 Task: Add a custom profile with the name "Slow 2G".
Action: Mouse moved to (962, 23)
Screenshot: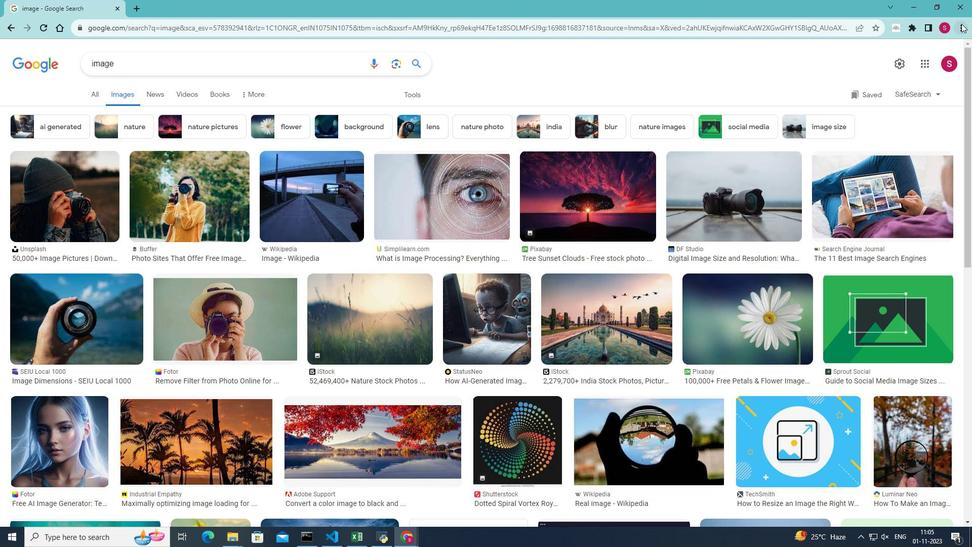 
Action: Mouse pressed left at (962, 23)
Screenshot: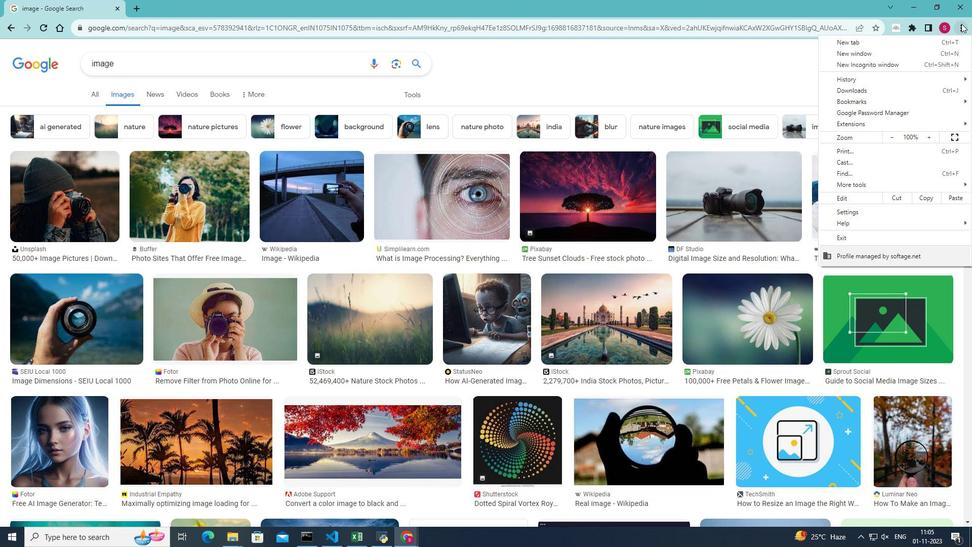 
Action: Mouse moved to (851, 185)
Screenshot: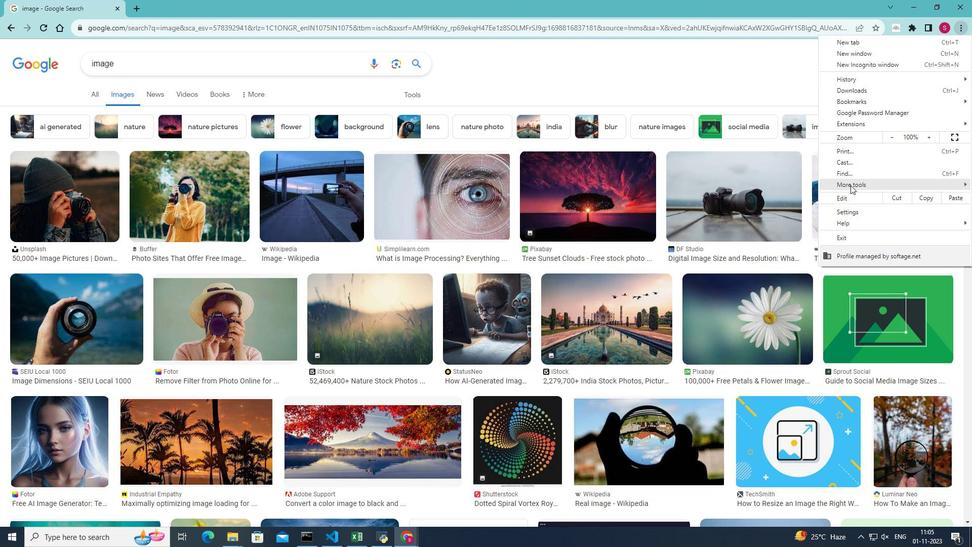 
Action: Mouse pressed left at (851, 185)
Screenshot: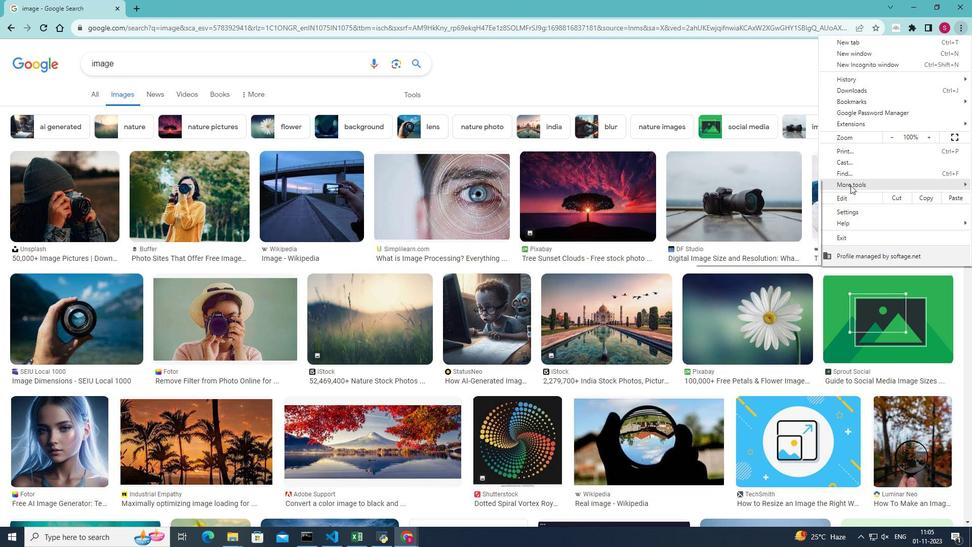 
Action: Mouse moved to (749, 257)
Screenshot: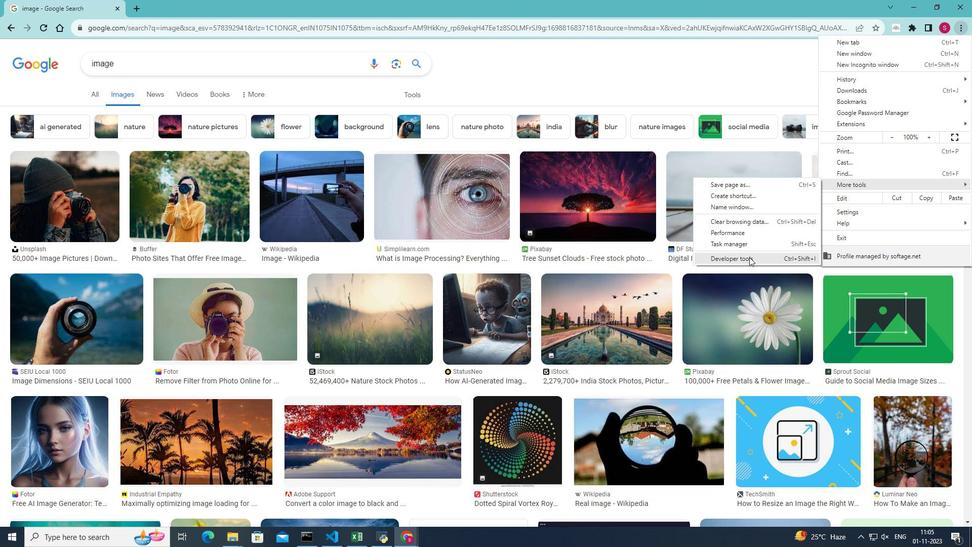 
Action: Mouse pressed left at (749, 257)
Screenshot: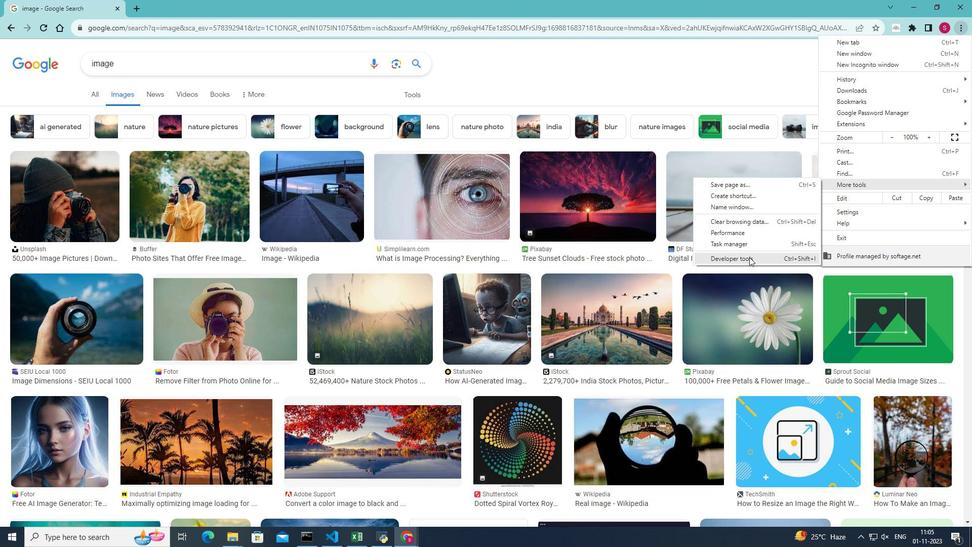 
Action: Mouse moved to (840, 47)
Screenshot: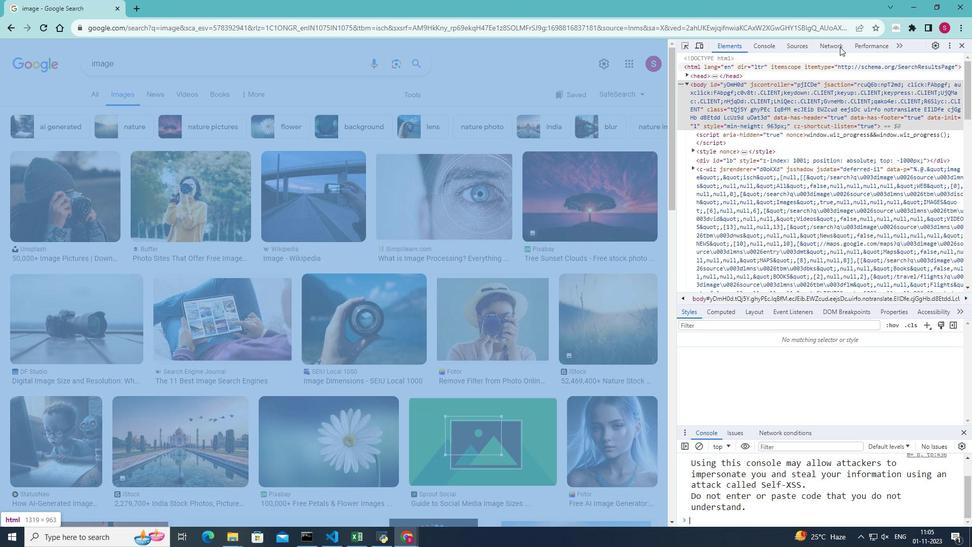 
Action: Mouse pressed left at (840, 47)
Screenshot: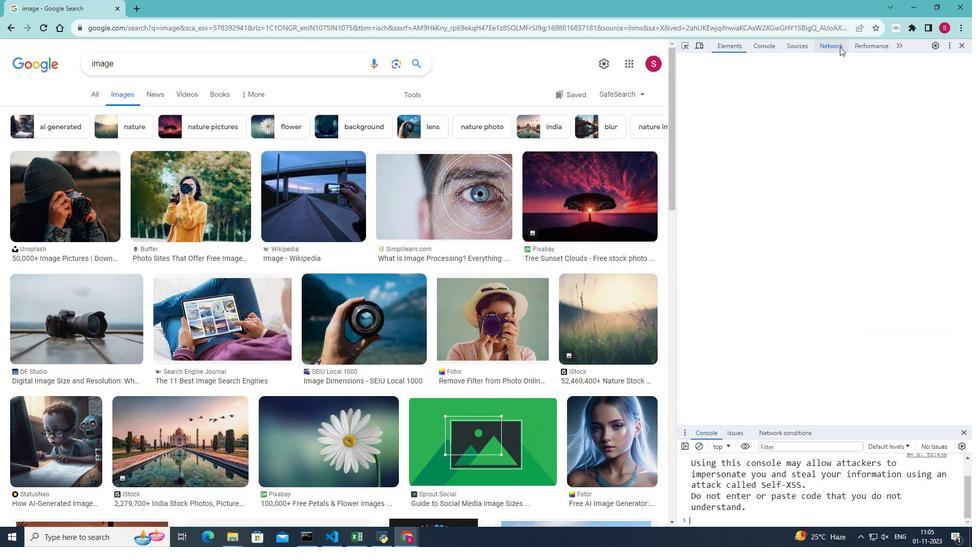 
Action: Mouse moved to (912, 55)
Screenshot: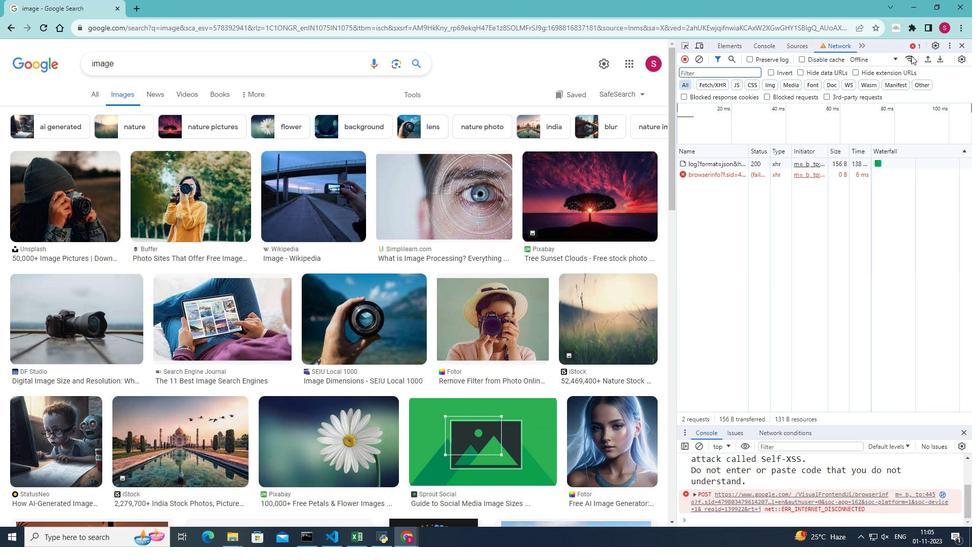 
Action: Mouse pressed left at (912, 55)
Screenshot: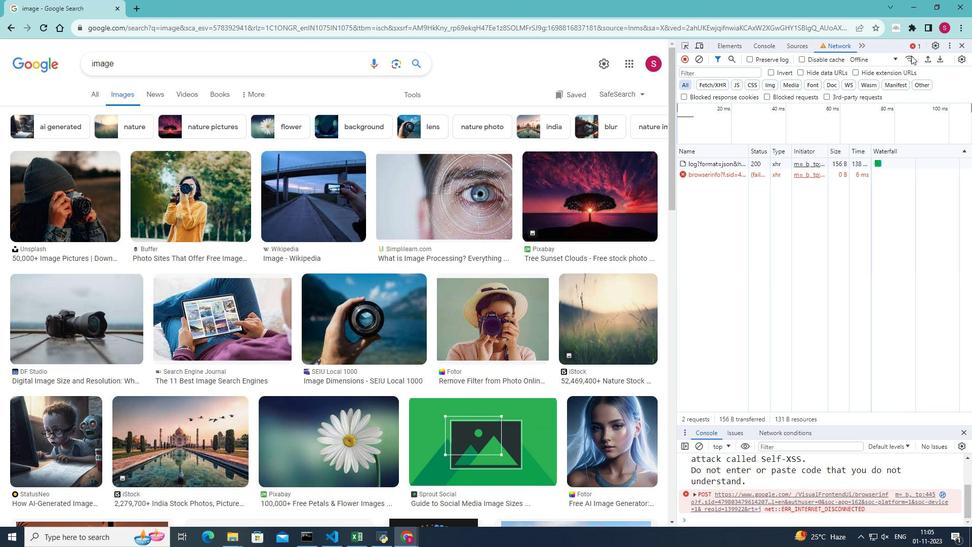 
Action: Mouse moved to (864, 473)
Screenshot: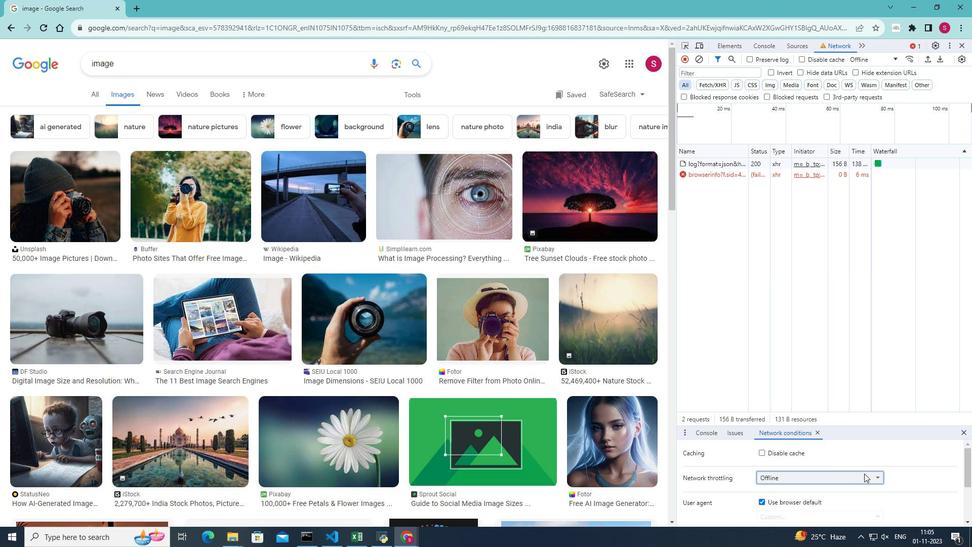 
Action: Mouse pressed left at (864, 473)
Screenshot: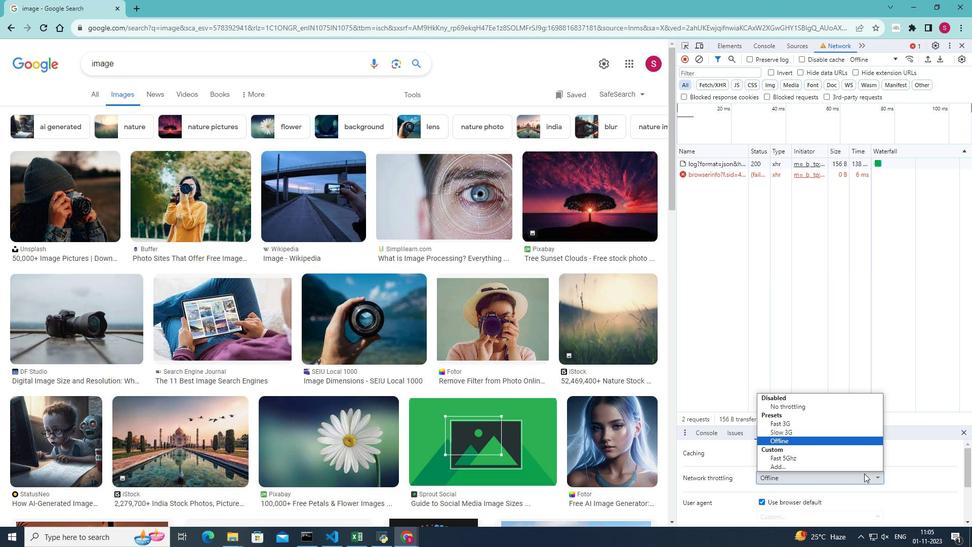 
Action: Mouse moved to (789, 468)
Screenshot: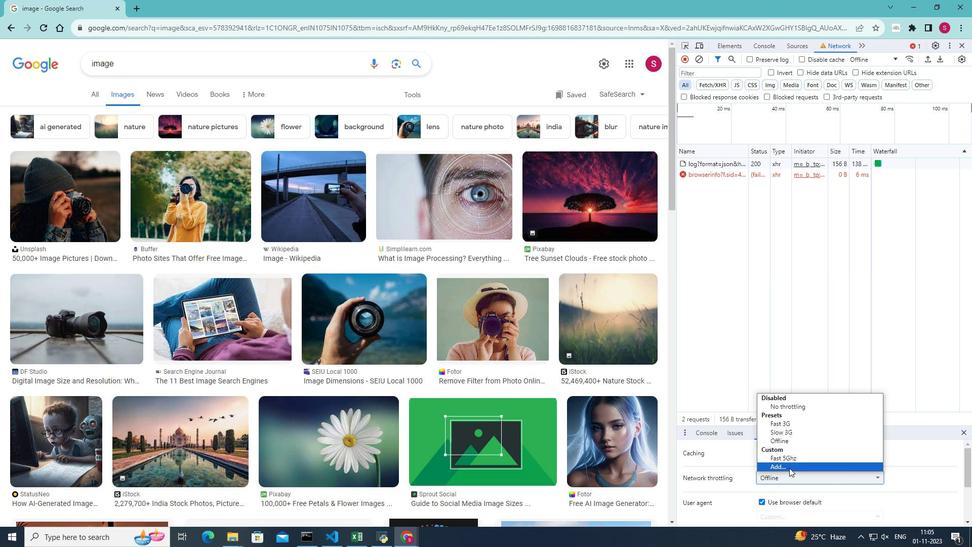 
Action: Mouse pressed left at (789, 468)
Screenshot: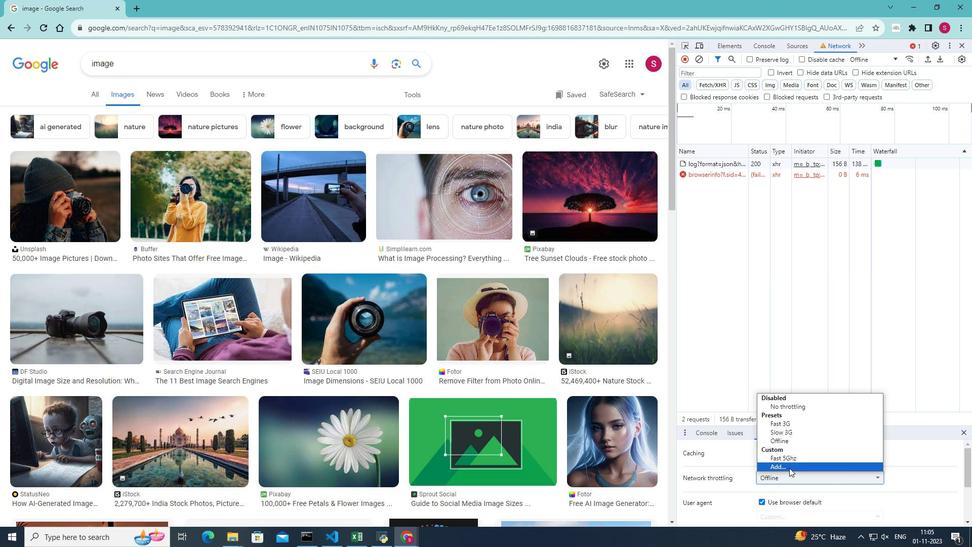 
Action: Mouse moved to (770, 76)
Screenshot: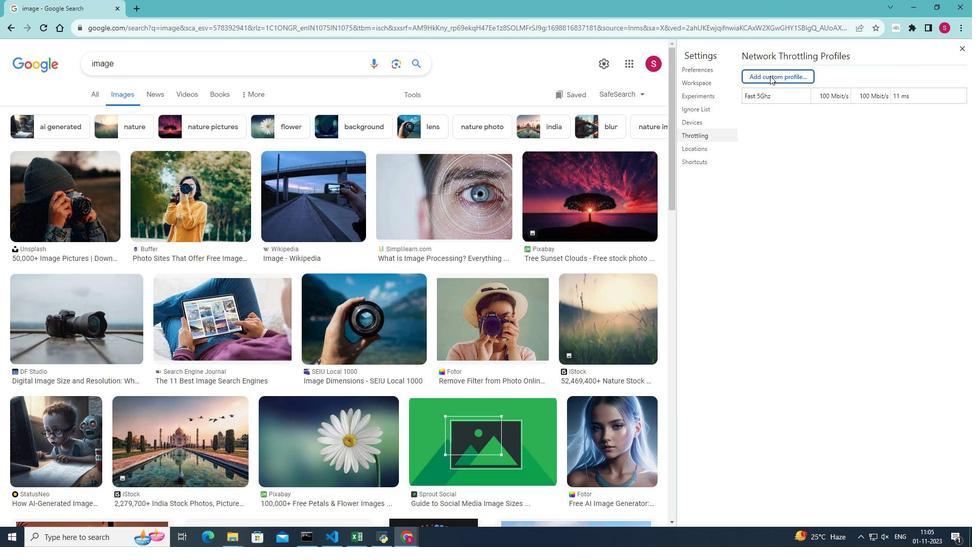 
Action: Mouse pressed left at (770, 76)
Screenshot: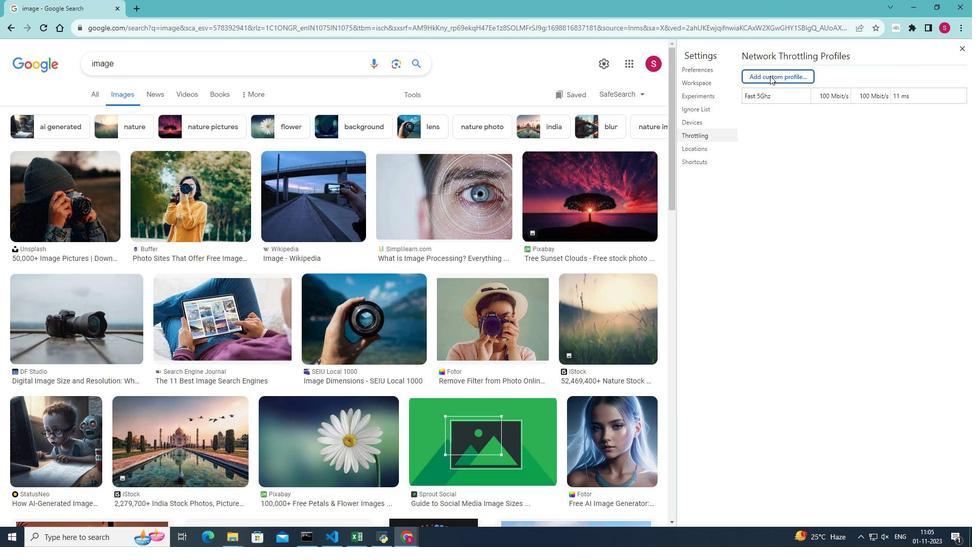 
Action: Mouse moved to (775, 127)
Screenshot: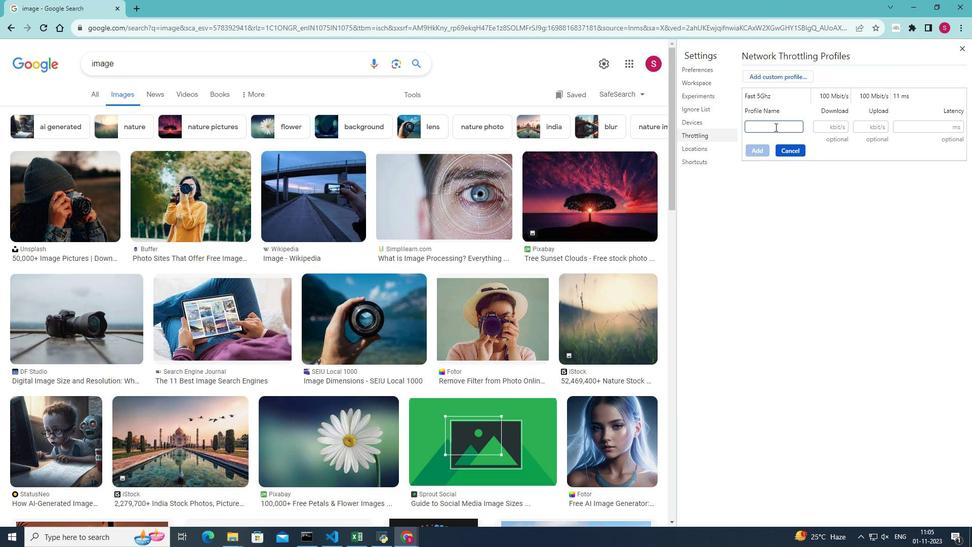 
Action: Key pressed <Key.shift>Slow<Key.space>2<Key.shift>G
Screenshot: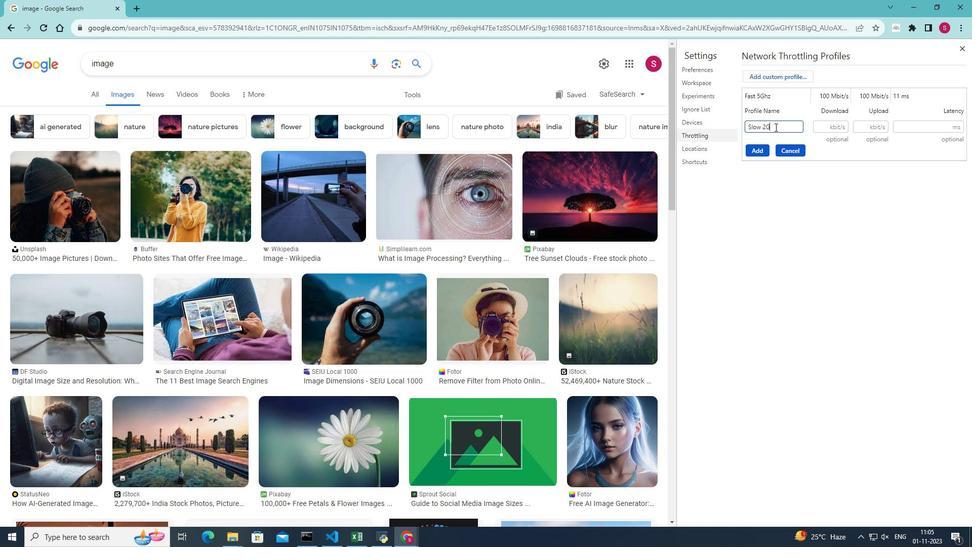 
Action: Mouse moved to (751, 147)
Screenshot: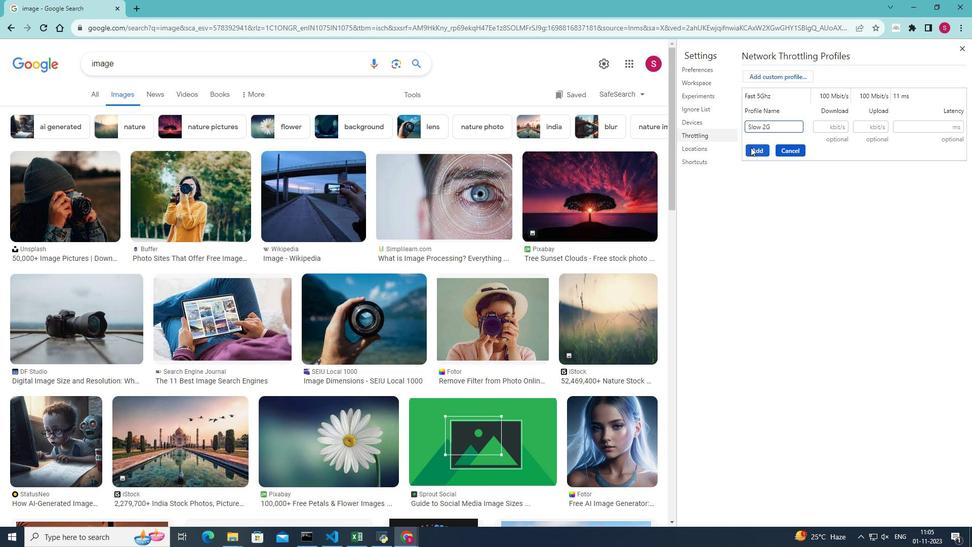 
Action: Mouse pressed left at (751, 147)
Screenshot: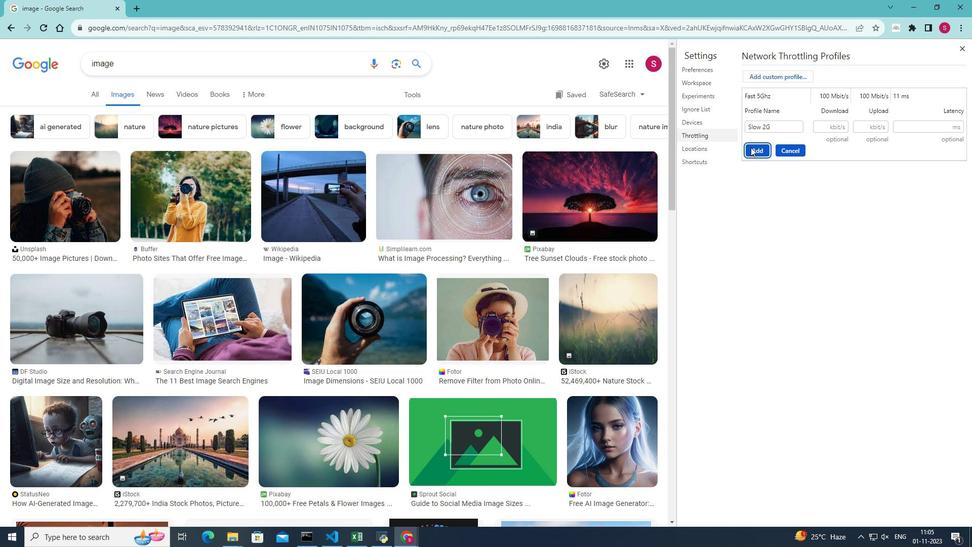 
Action: Mouse moved to (755, 148)
Screenshot: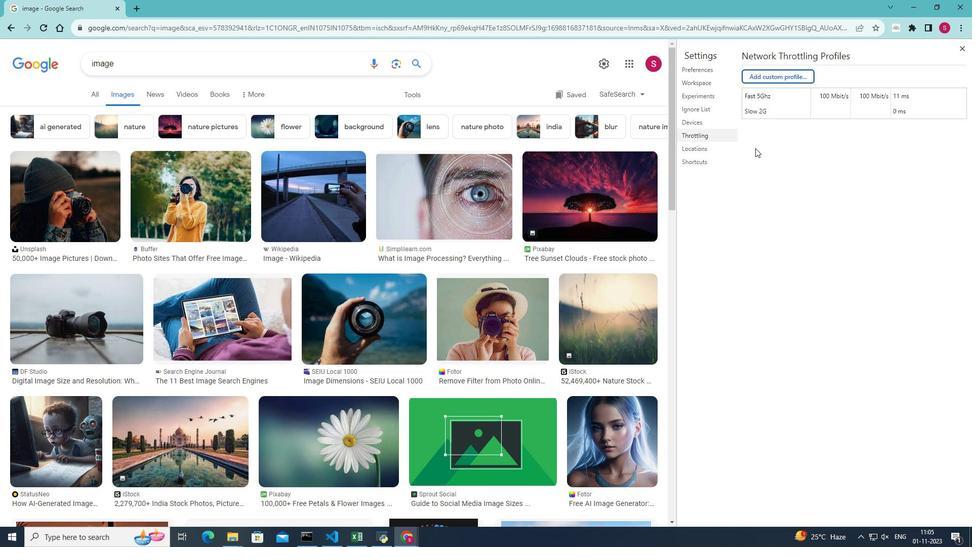 
